 Task: Move the task Add search functionality to the app to the section Done in the project TransTech and filter the tasks in the project by High Priority.
Action: Mouse moved to (58, 279)
Screenshot: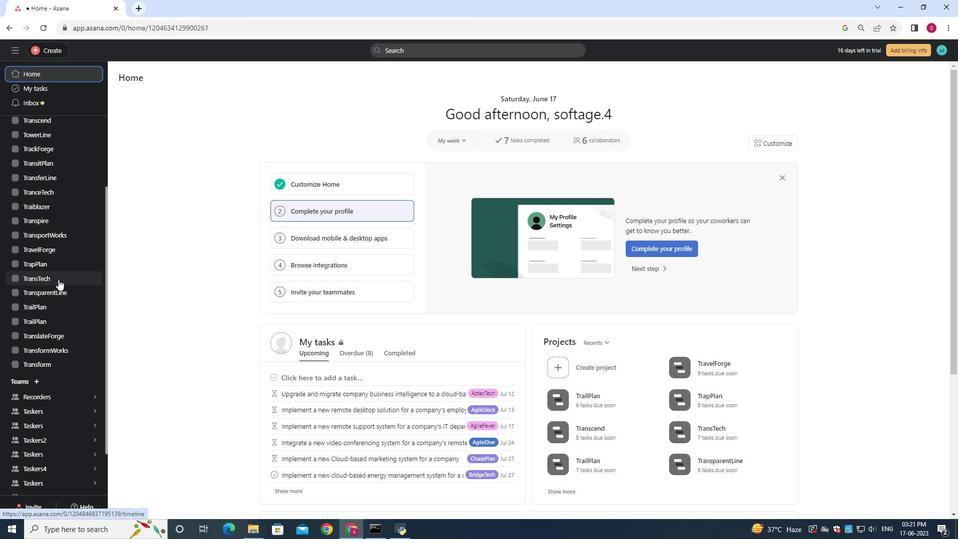 
Action: Mouse pressed left at (58, 279)
Screenshot: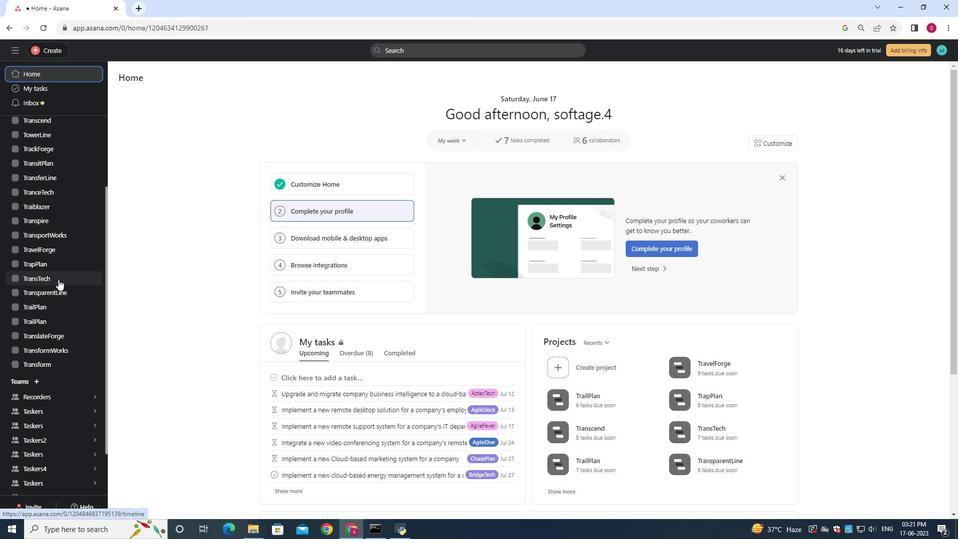
Action: Mouse moved to (339, 166)
Screenshot: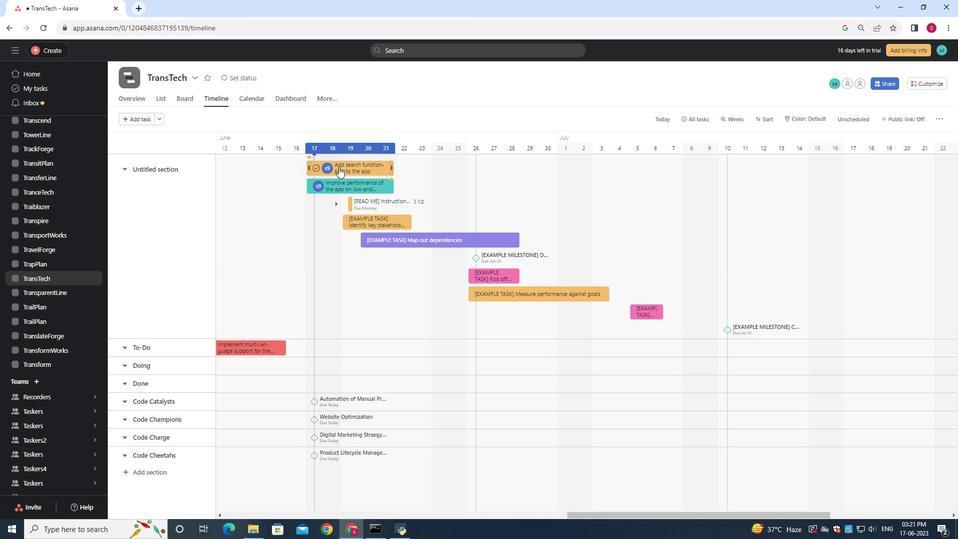 
Action: Mouse pressed left at (339, 166)
Screenshot: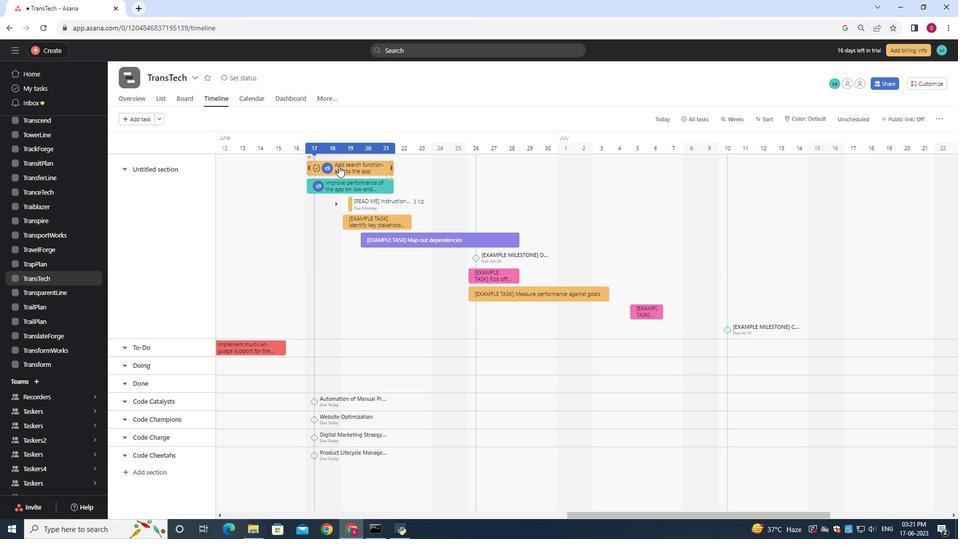 
Action: Mouse moved to (163, 95)
Screenshot: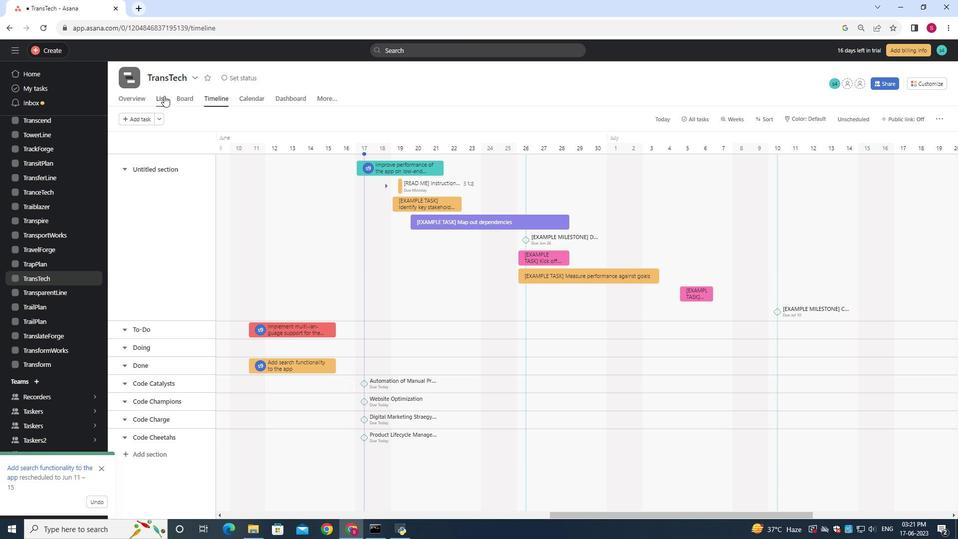 
Action: Mouse pressed left at (163, 95)
Screenshot: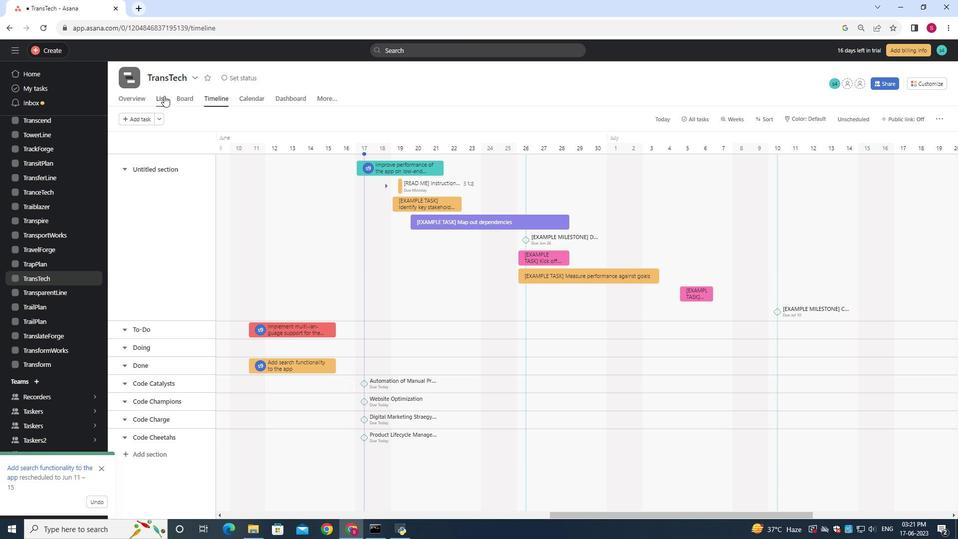 
Action: Mouse moved to (189, 118)
Screenshot: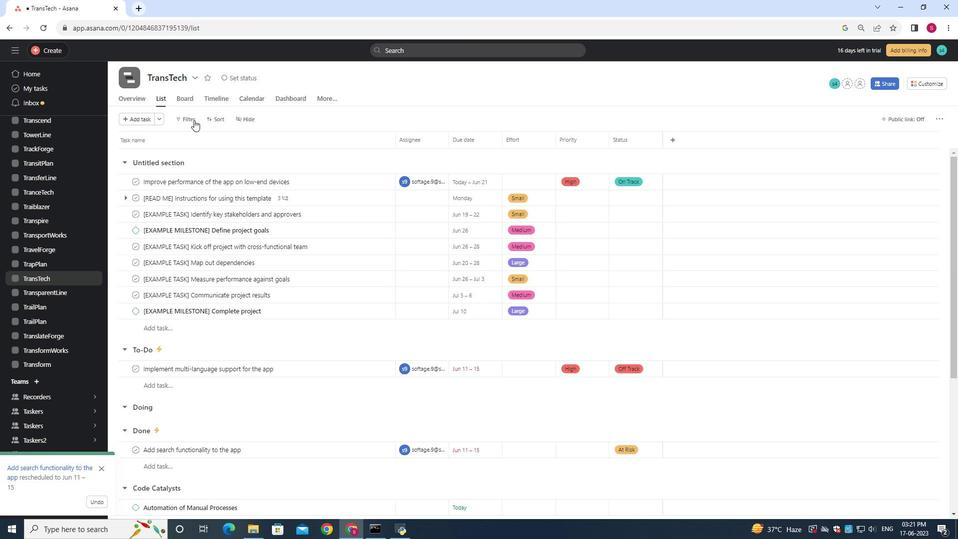 
Action: Mouse pressed left at (189, 118)
Screenshot: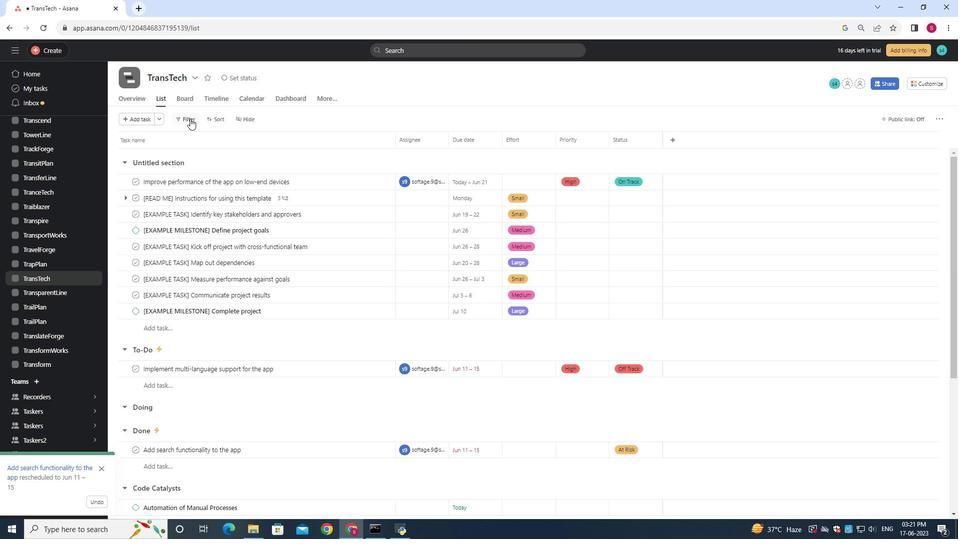 
Action: Mouse moved to (206, 194)
Screenshot: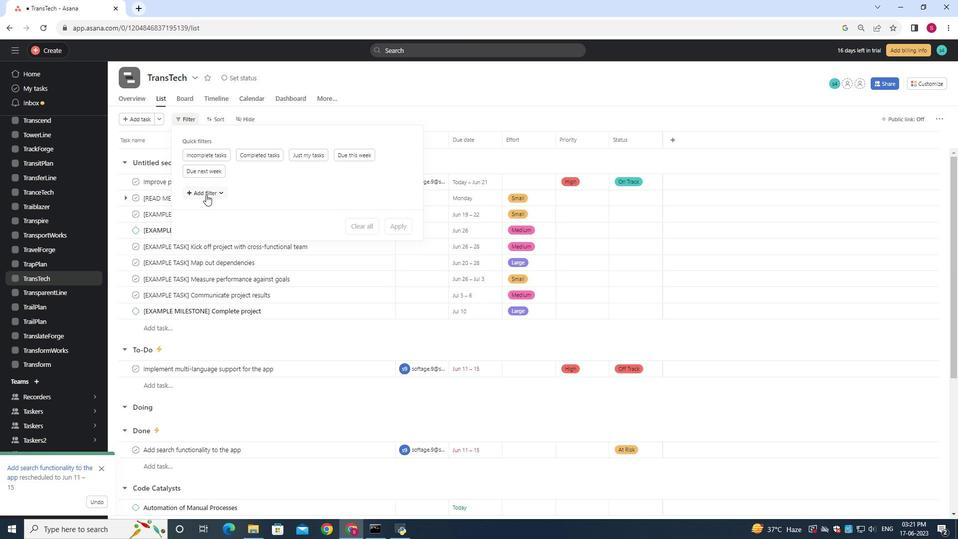 
Action: Mouse pressed left at (206, 194)
Screenshot: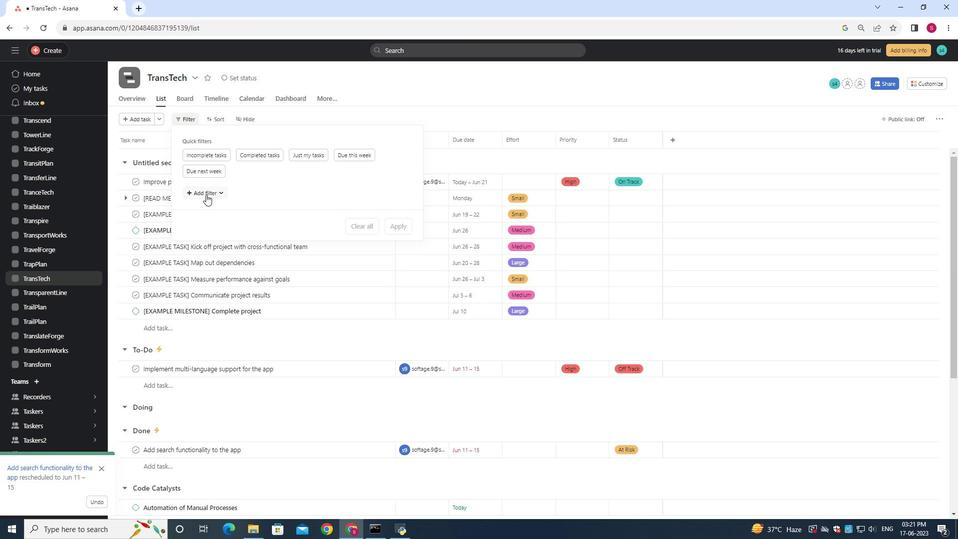 
Action: Mouse moved to (222, 296)
Screenshot: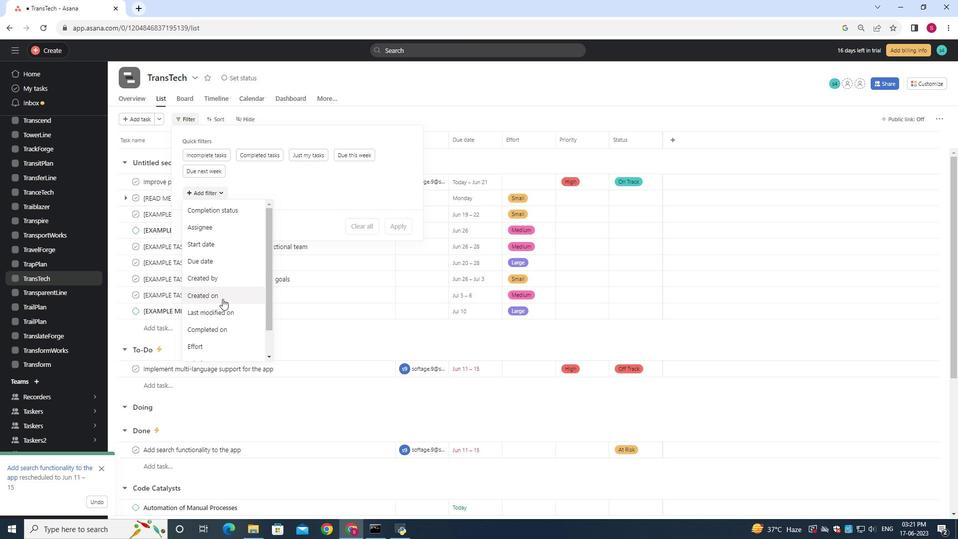 
Action: Mouse scrolled (222, 296) with delta (0, 0)
Screenshot: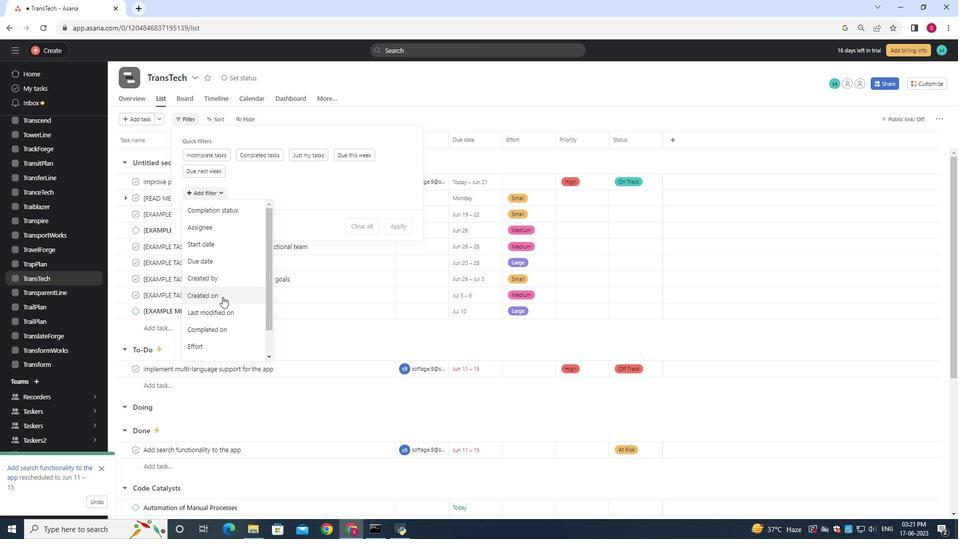 
Action: Mouse scrolled (222, 296) with delta (0, 0)
Screenshot: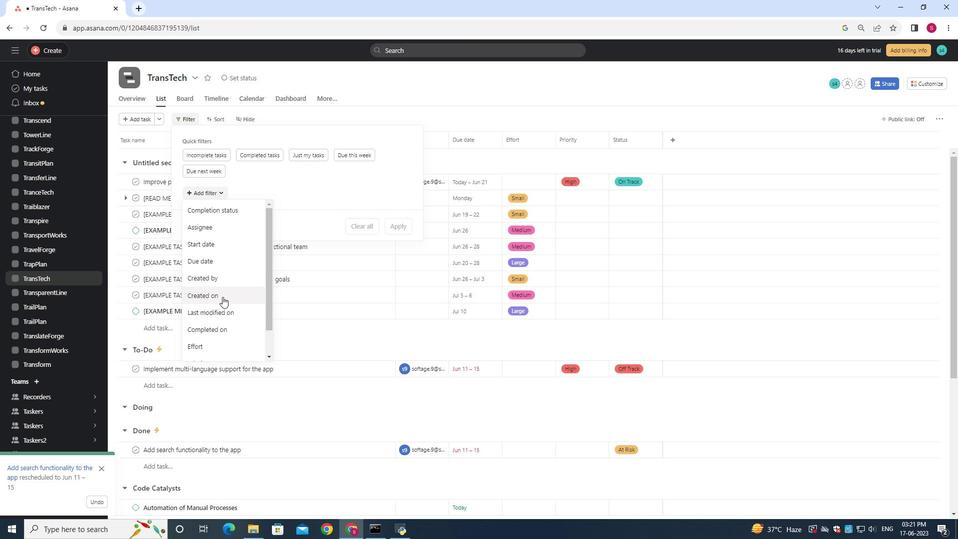 
Action: Mouse moved to (222, 296)
Screenshot: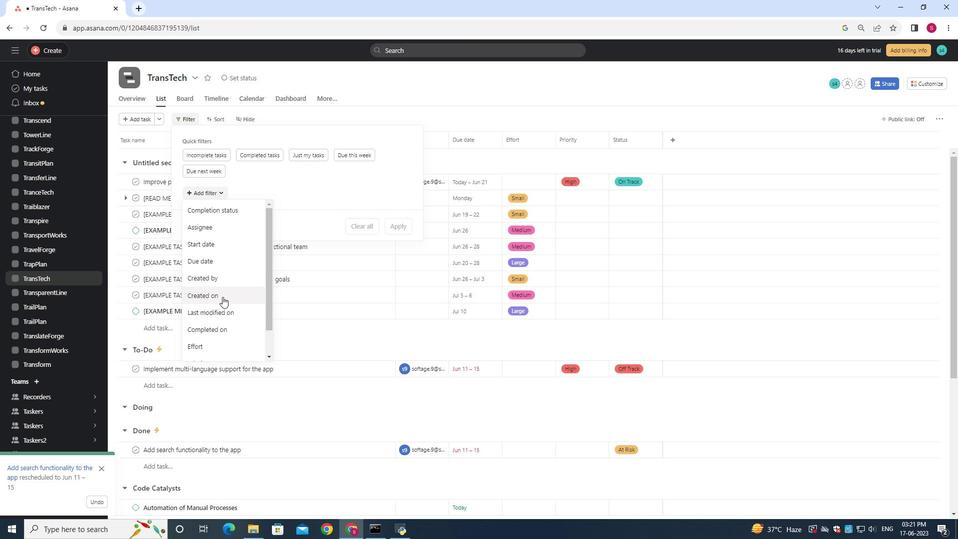 
Action: Mouse scrolled (222, 296) with delta (0, 0)
Screenshot: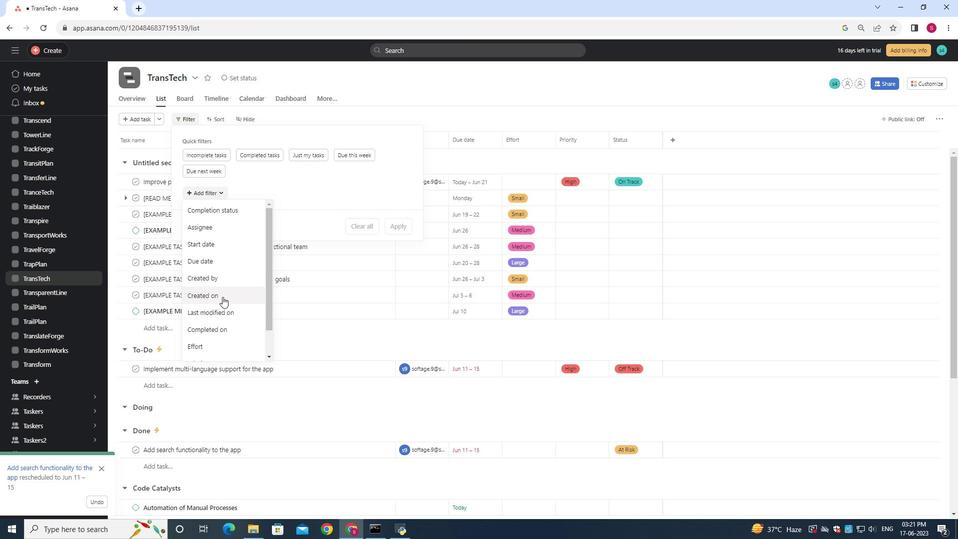 
Action: Mouse moved to (222, 296)
Screenshot: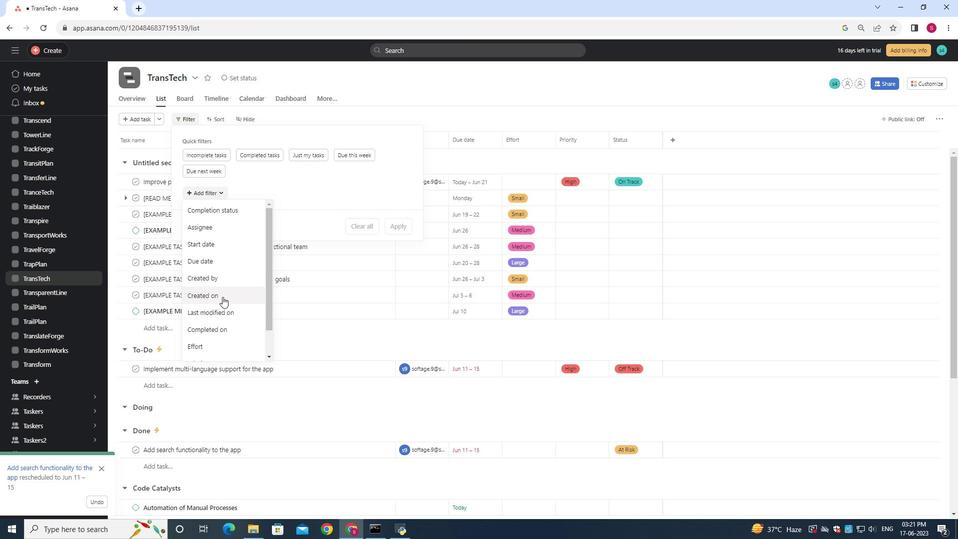 
Action: Mouse scrolled (222, 296) with delta (0, 0)
Screenshot: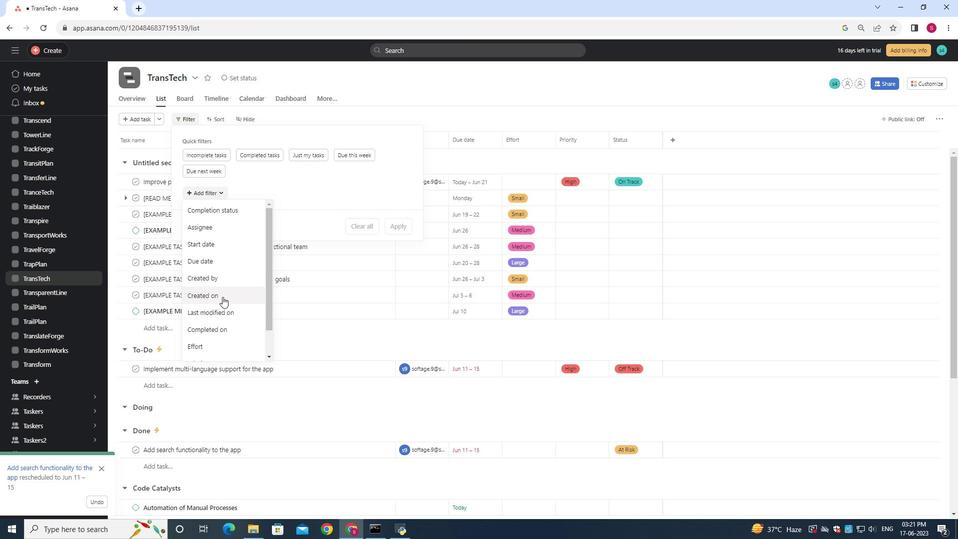 
Action: Mouse moved to (214, 335)
Screenshot: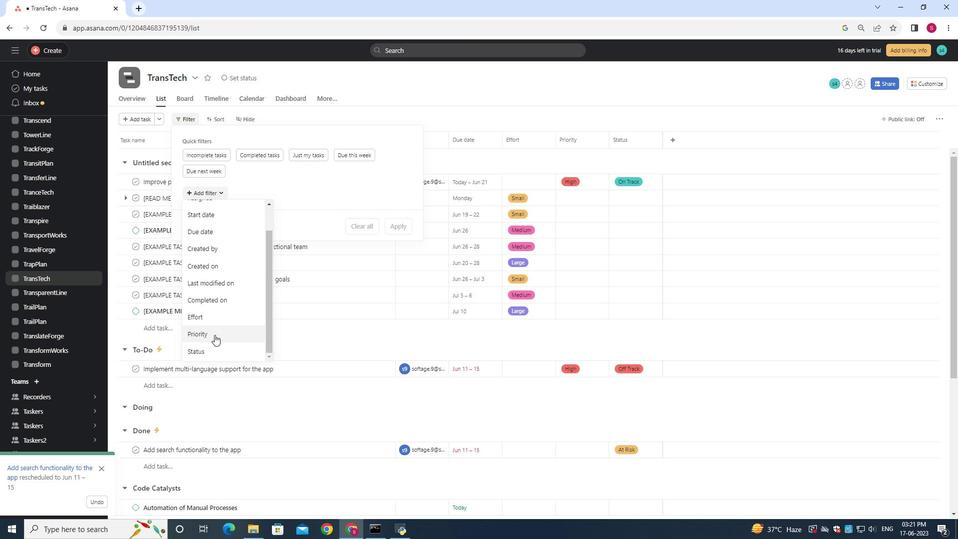 
Action: Mouse pressed left at (214, 335)
Screenshot: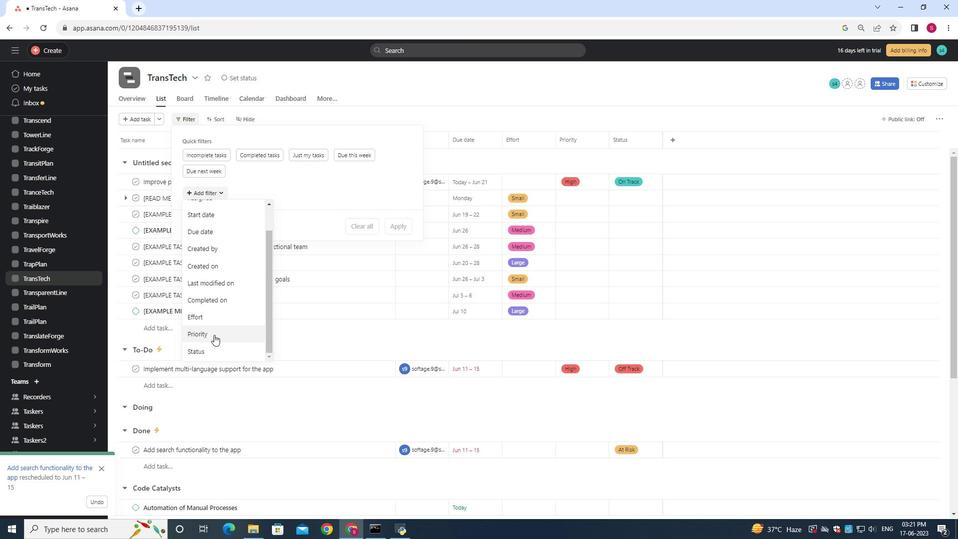 
Action: Mouse moved to (402, 256)
Screenshot: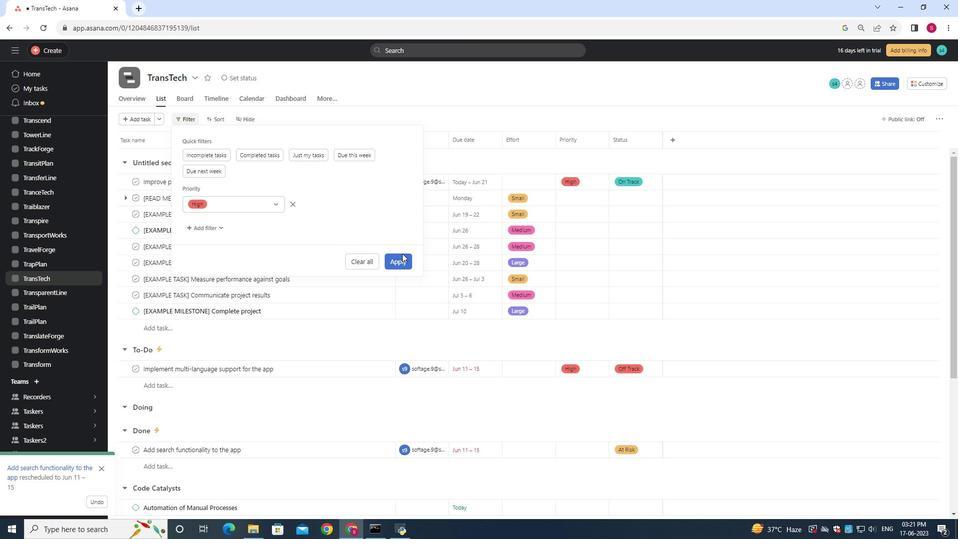 
Action: Mouse pressed left at (402, 256)
Screenshot: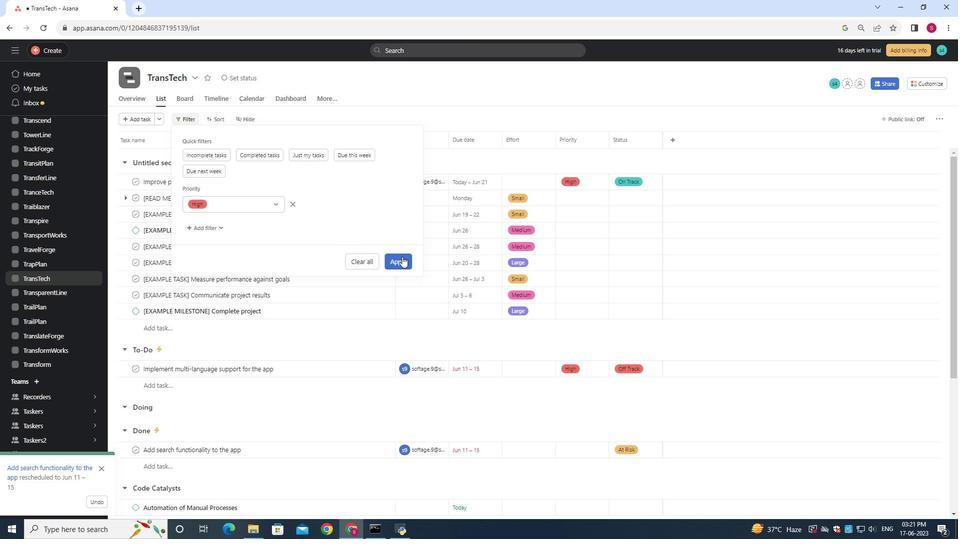 
Action: Mouse moved to (381, 198)
Screenshot: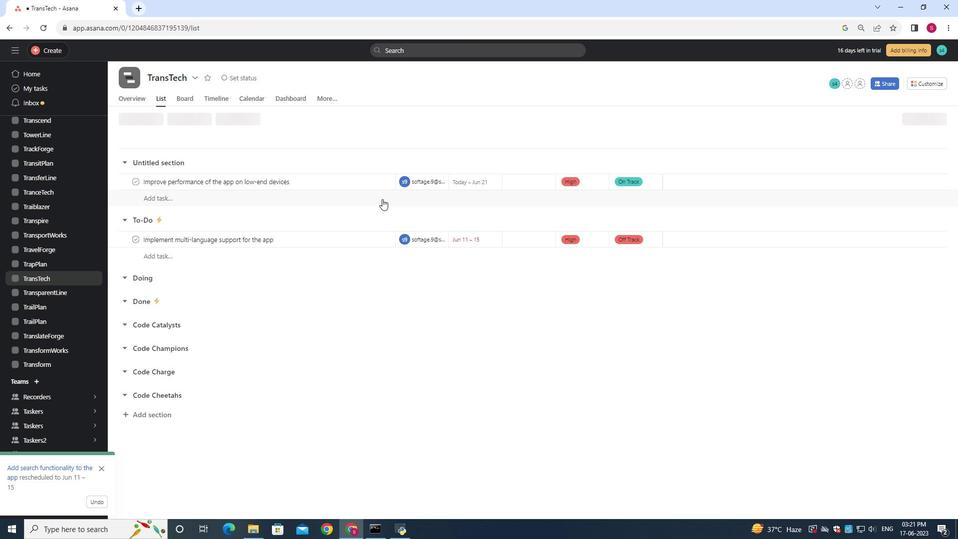 
